 Task: Set the Modulation / Constellation for Cable and satellite reception parameters to 128-QAM.
Action: Mouse moved to (91, 12)
Screenshot: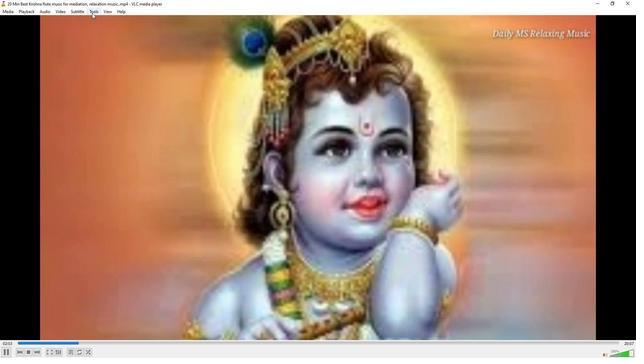 
Action: Mouse pressed left at (91, 12)
Screenshot: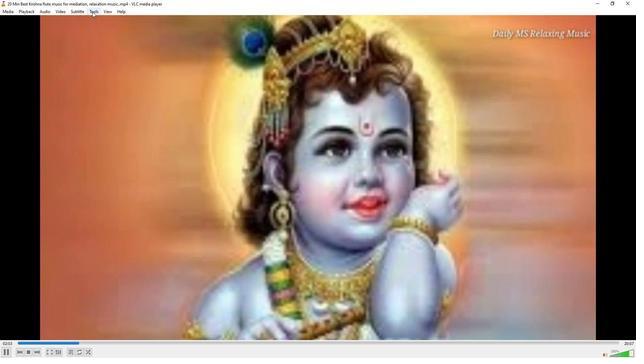 
Action: Mouse moved to (106, 90)
Screenshot: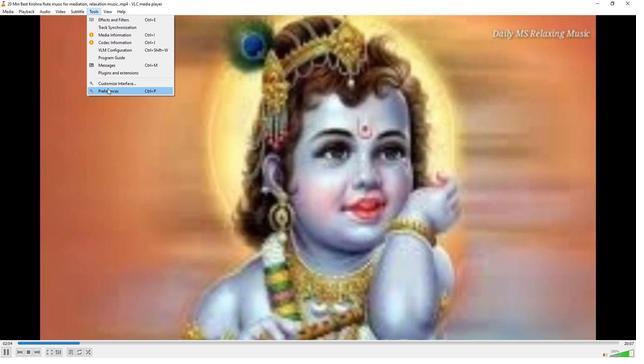 
Action: Mouse pressed left at (106, 90)
Screenshot: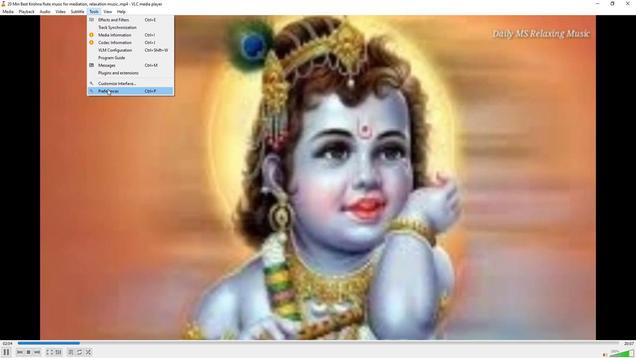 
Action: Mouse moved to (207, 289)
Screenshot: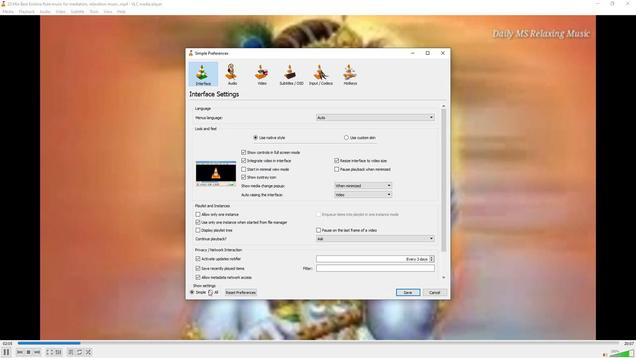 
Action: Mouse pressed left at (207, 289)
Screenshot: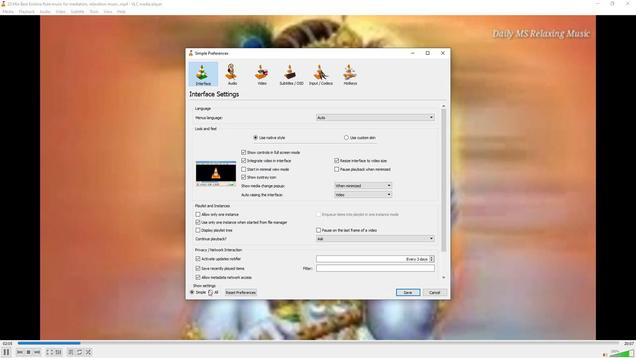 
Action: Mouse moved to (200, 181)
Screenshot: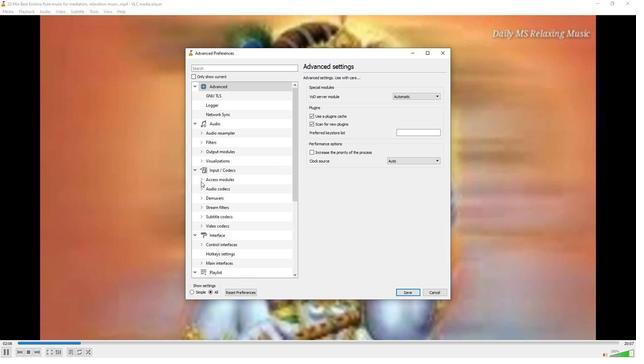 
Action: Mouse pressed left at (200, 181)
Screenshot: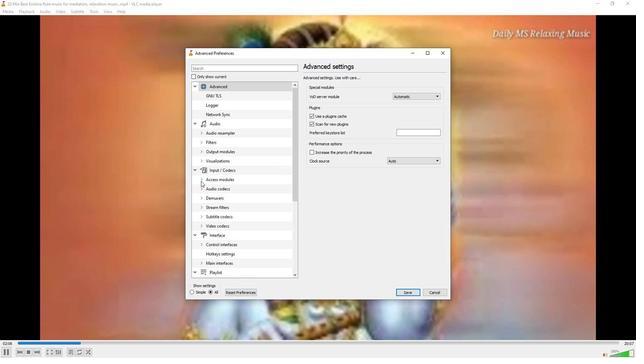 
Action: Mouse moved to (216, 233)
Screenshot: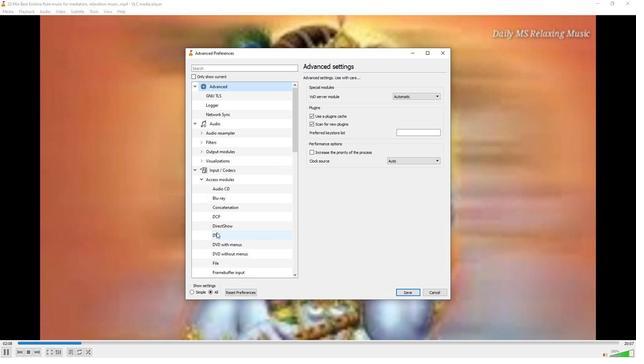 
Action: Mouse pressed left at (216, 233)
Screenshot: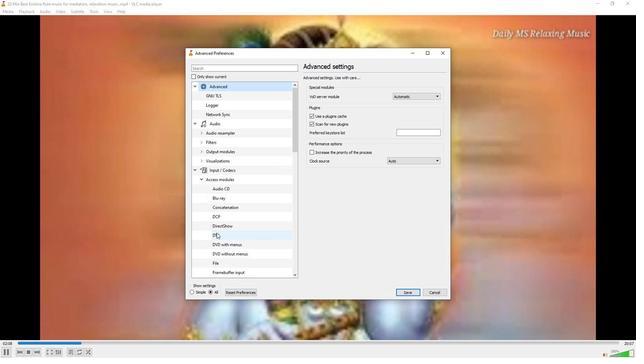 
Action: Mouse moved to (343, 234)
Screenshot: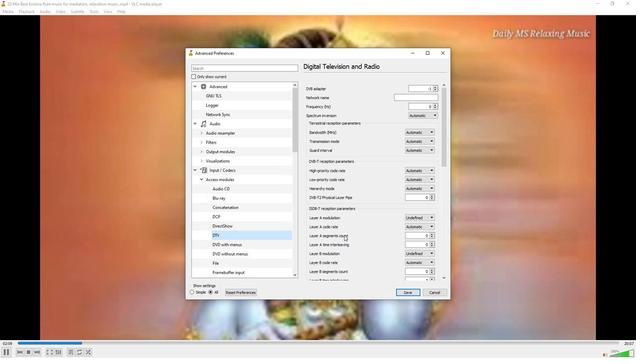 
Action: Mouse scrolled (343, 234) with delta (0, 0)
Screenshot: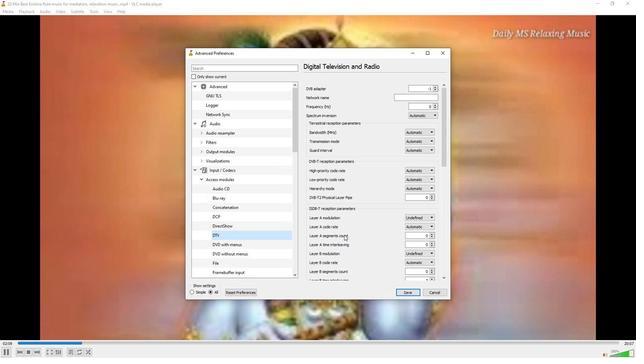 
Action: Mouse scrolled (343, 234) with delta (0, 0)
Screenshot: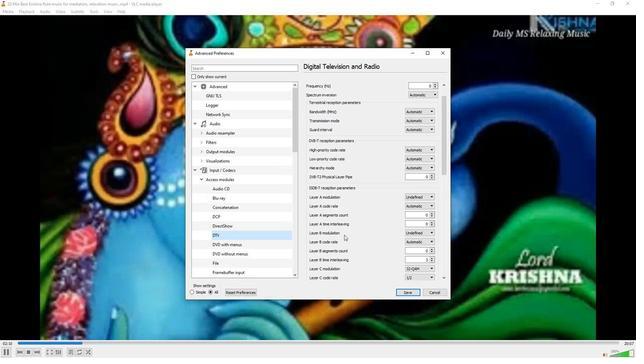 
Action: Mouse scrolled (343, 234) with delta (0, 0)
Screenshot: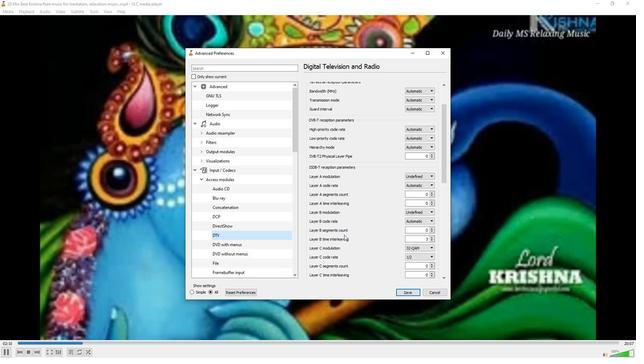 
Action: Mouse scrolled (343, 234) with delta (0, 0)
Screenshot: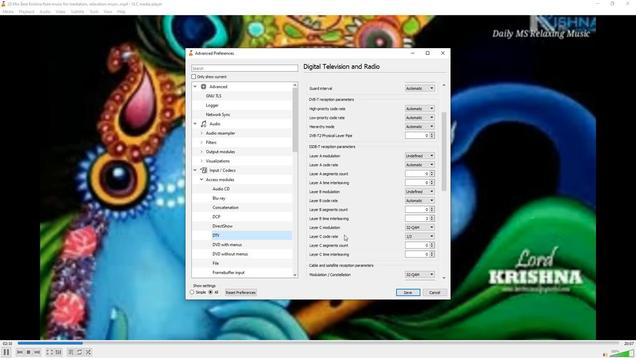
Action: Mouse scrolled (343, 234) with delta (0, 0)
Screenshot: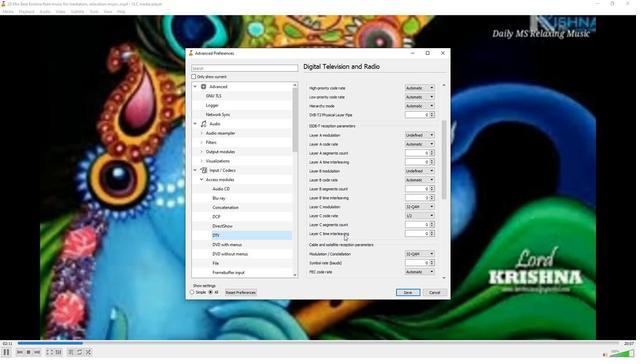 
Action: Mouse moved to (423, 231)
Screenshot: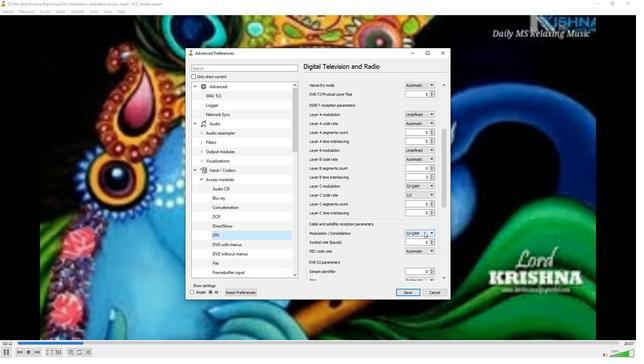 
Action: Mouse pressed left at (423, 231)
Screenshot: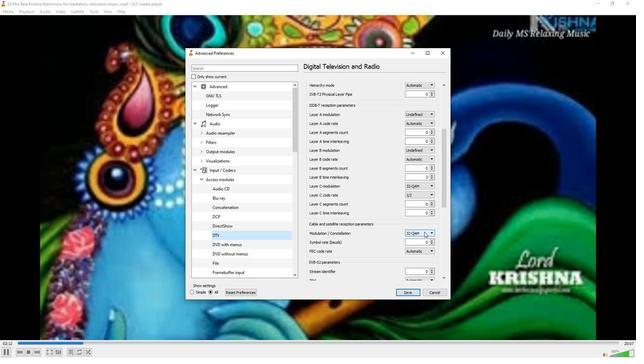 
Action: Mouse moved to (415, 261)
Screenshot: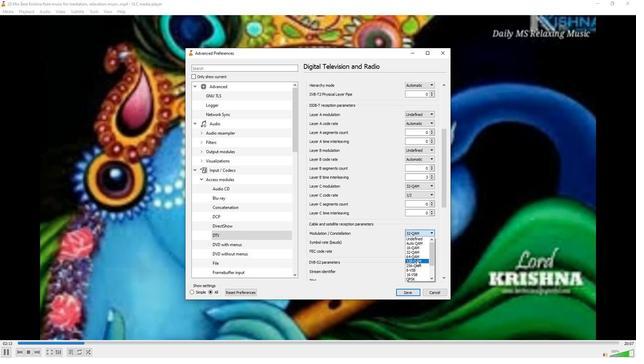 
Action: Mouse pressed left at (415, 261)
Screenshot: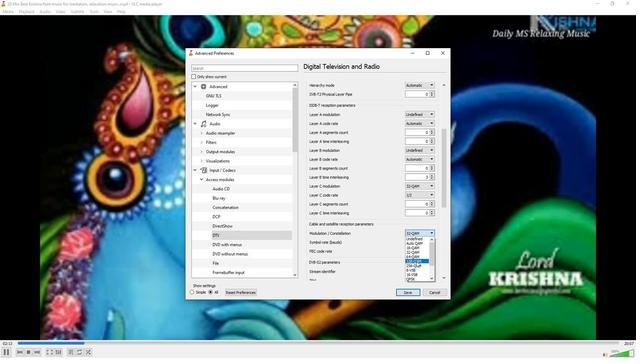 
Action: Mouse moved to (381, 254)
Screenshot: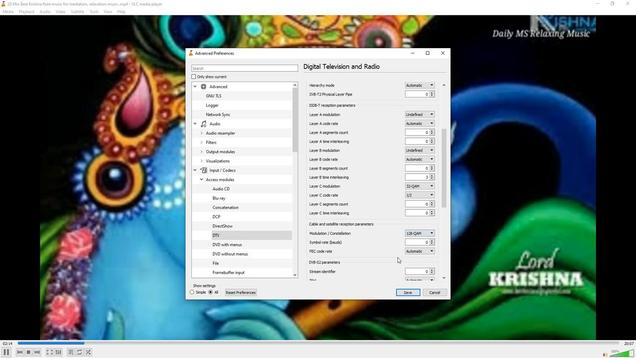 
